 Task: Log work in the project AgileLink for the issue 'Integrate a new product customization feature into an existing e-commerce website to enhance product personalization and user experience' spent time as '5w 1d 6h 35m' and remaining time as '3w 3d 2h 18m' and add a flag. Now add the issue to the epic 'Artificial intelligence (AI) integration'. Log work in the project AgileLink for the issue 'Develop a new tool for automated testing of web application user interface and user experience' spent time as '6w 2d 3h 4m' and remaining time as '2w 6d 18h 48m' and clone the issue. Now add the issue to the epic 'Machine learning (ML) development'
Action: Mouse moved to (188, 59)
Screenshot: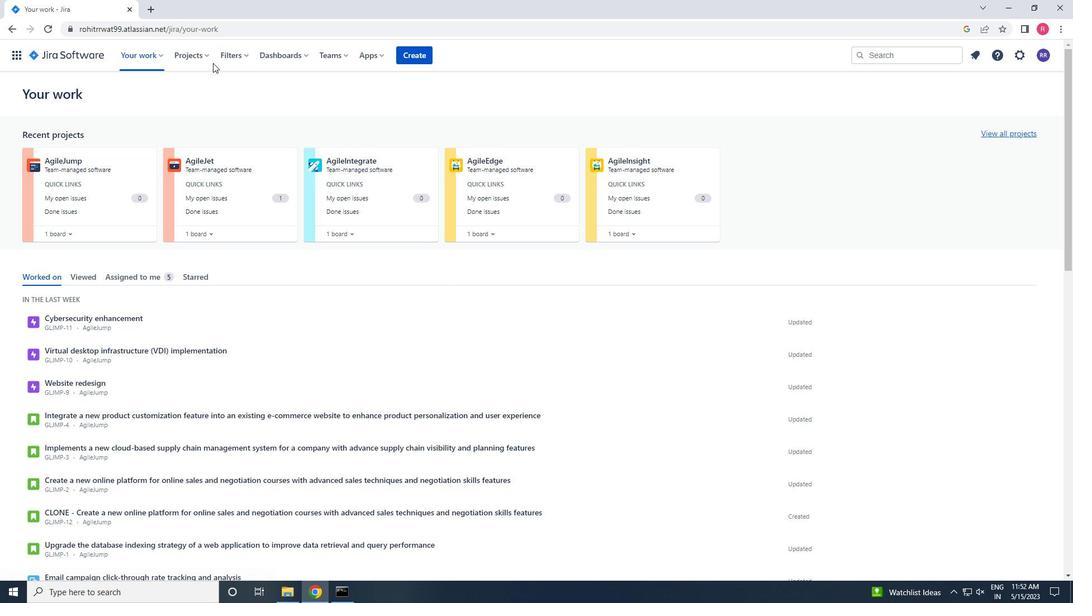 
Action: Mouse pressed left at (188, 59)
Screenshot: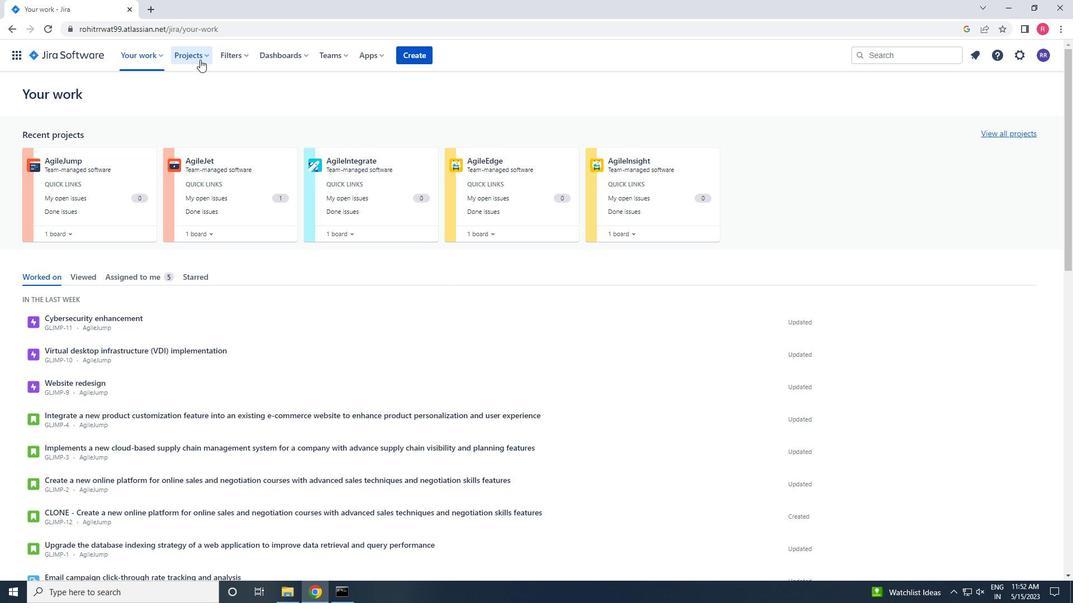 
Action: Mouse moved to (223, 95)
Screenshot: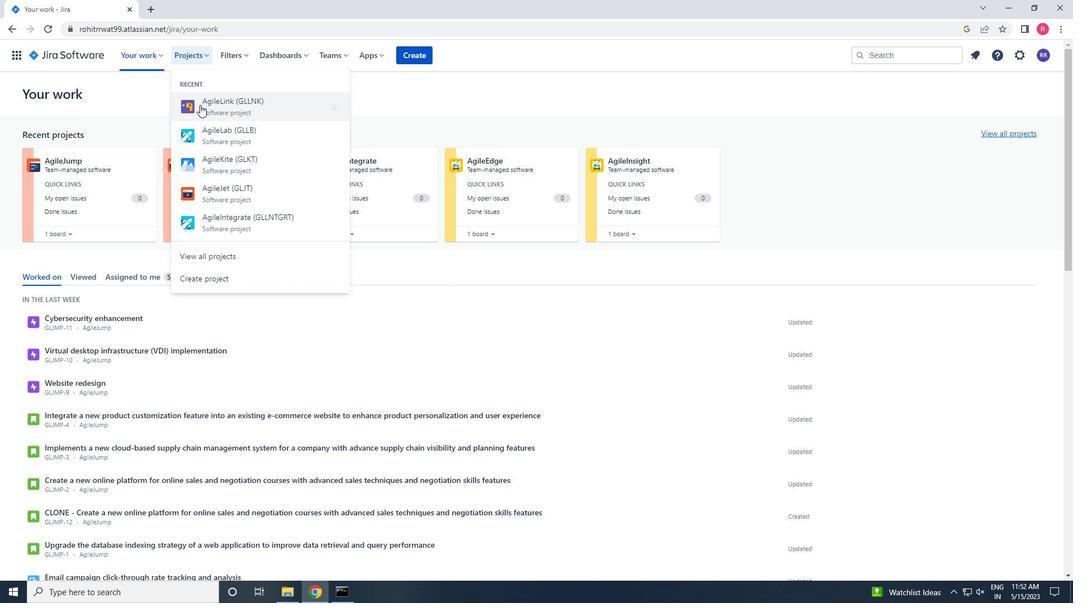 
Action: Mouse pressed left at (223, 95)
Screenshot: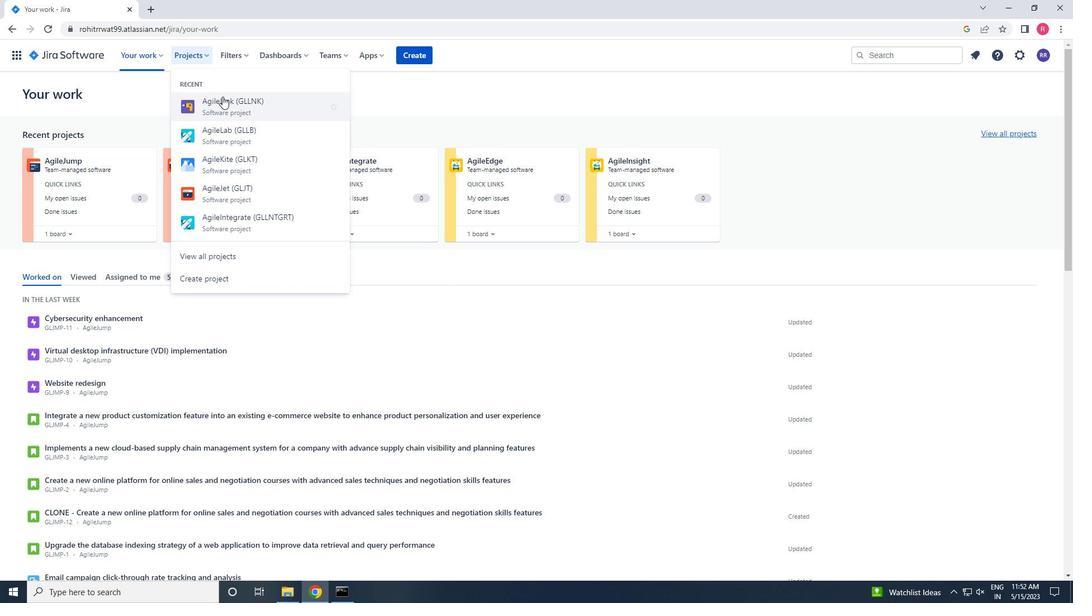 
Action: Mouse moved to (60, 173)
Screenshot: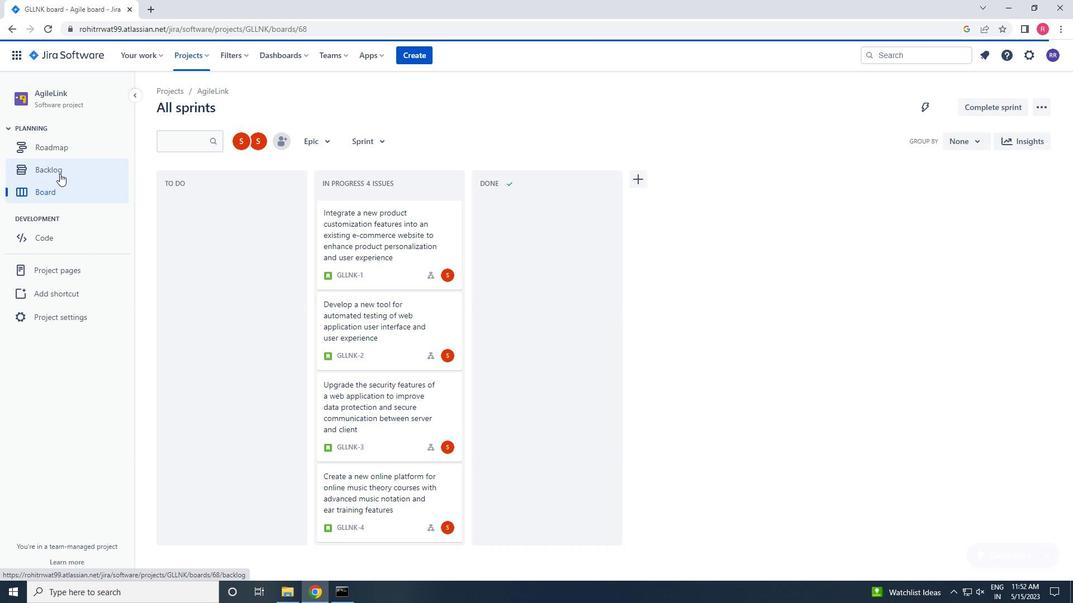
Action: Mouse pressed left at (60, 173)
Screenshot: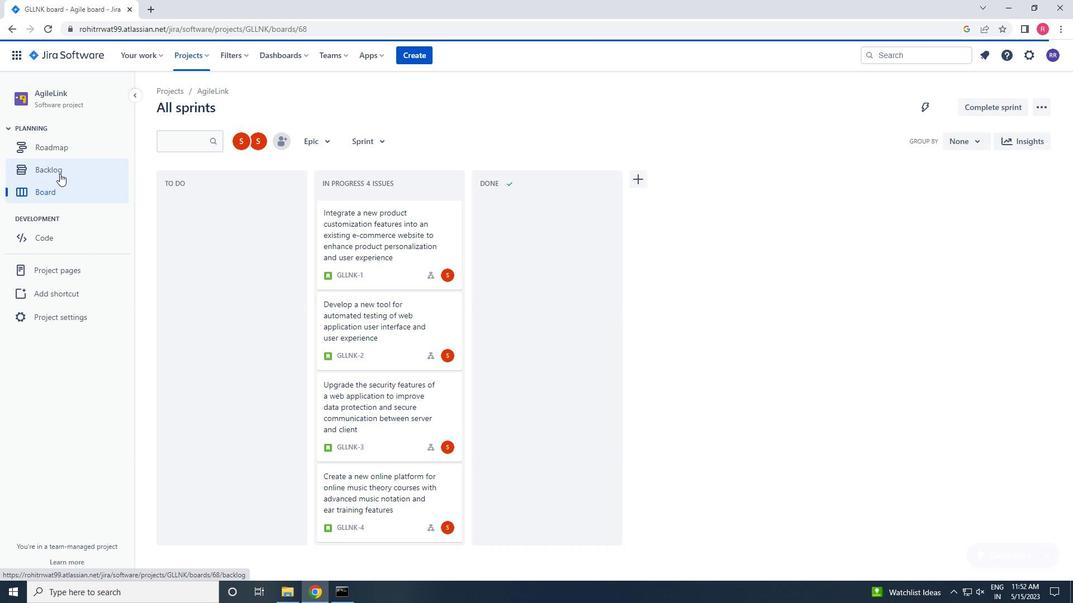 
Action: Mouse moved to (462, 314)
Screenshot: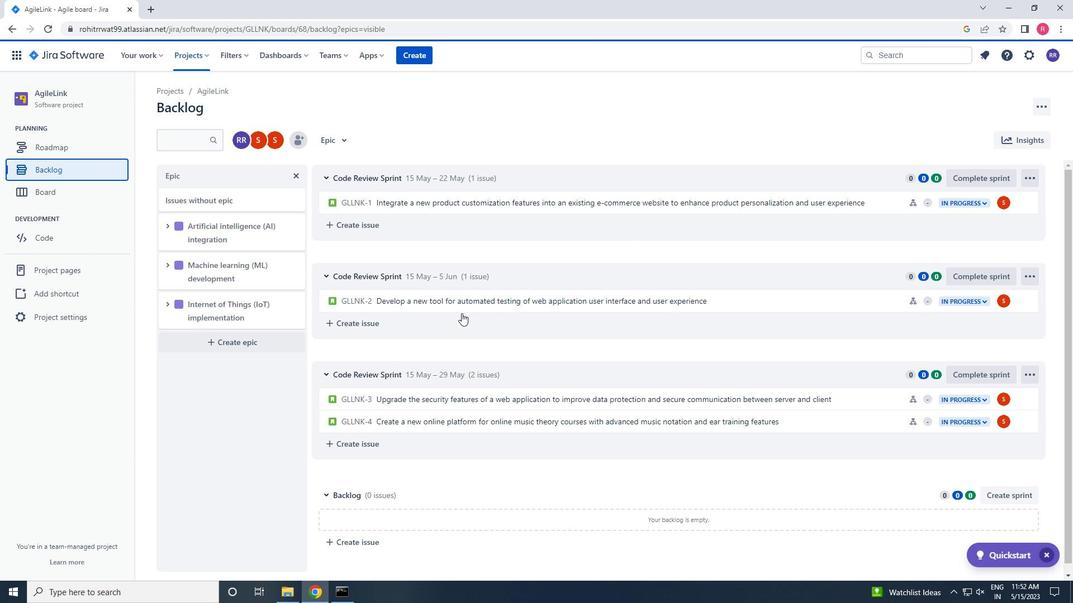 
Action: Mouse scrolled (462, 313) with delta (0, 0)
Screenshot: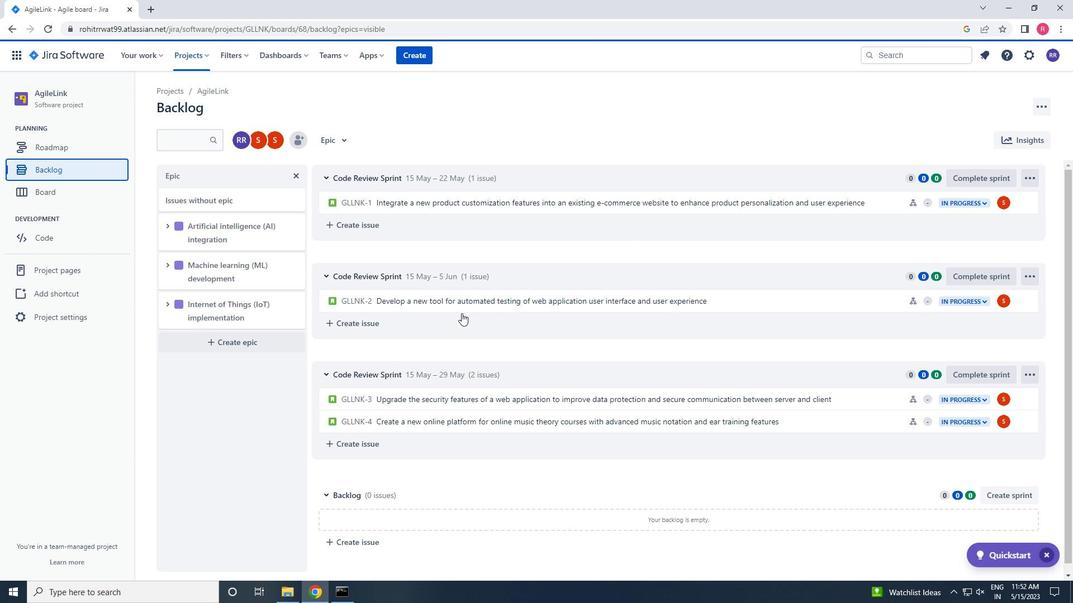 
Action: Mouse moved to (463, 314)
Screenshot: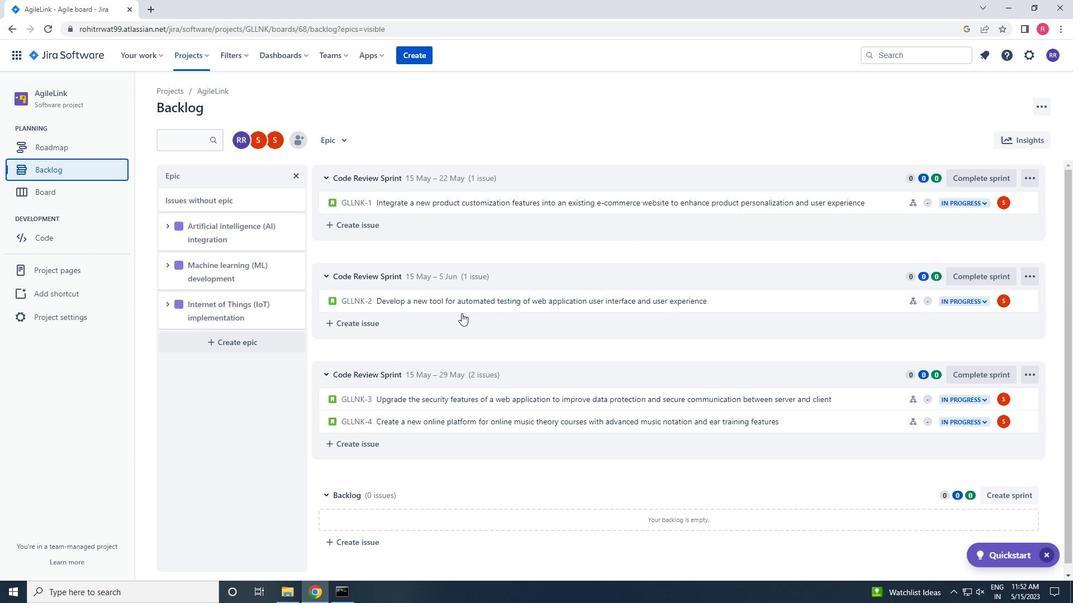 
Action: Mouse scrolled (463, 313) with delta (0, 0)
Screenshot: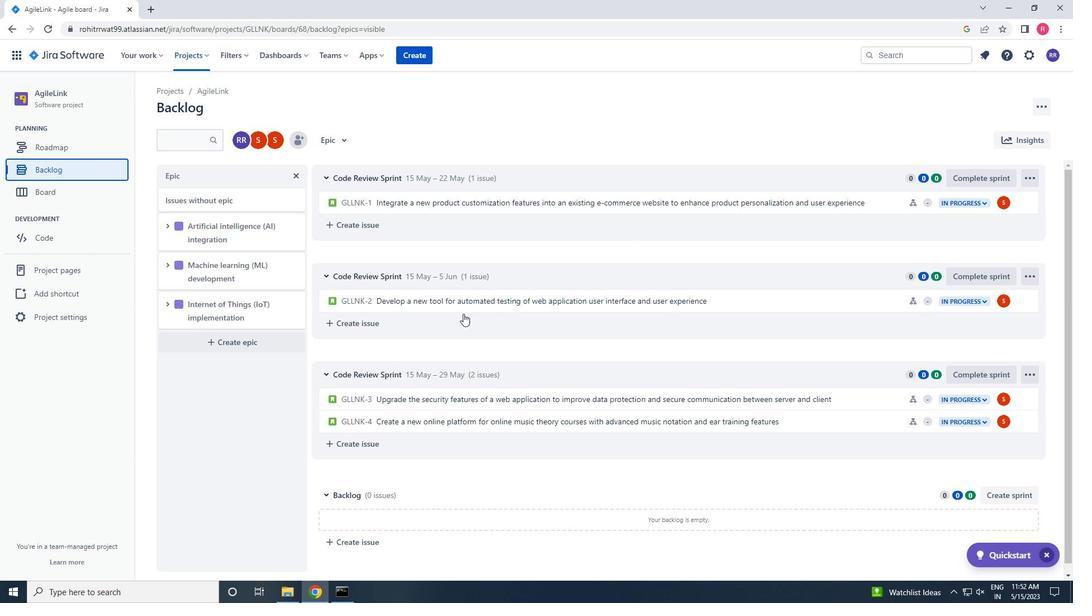
Action: Mouse moved to (898, 204)
Screenshot: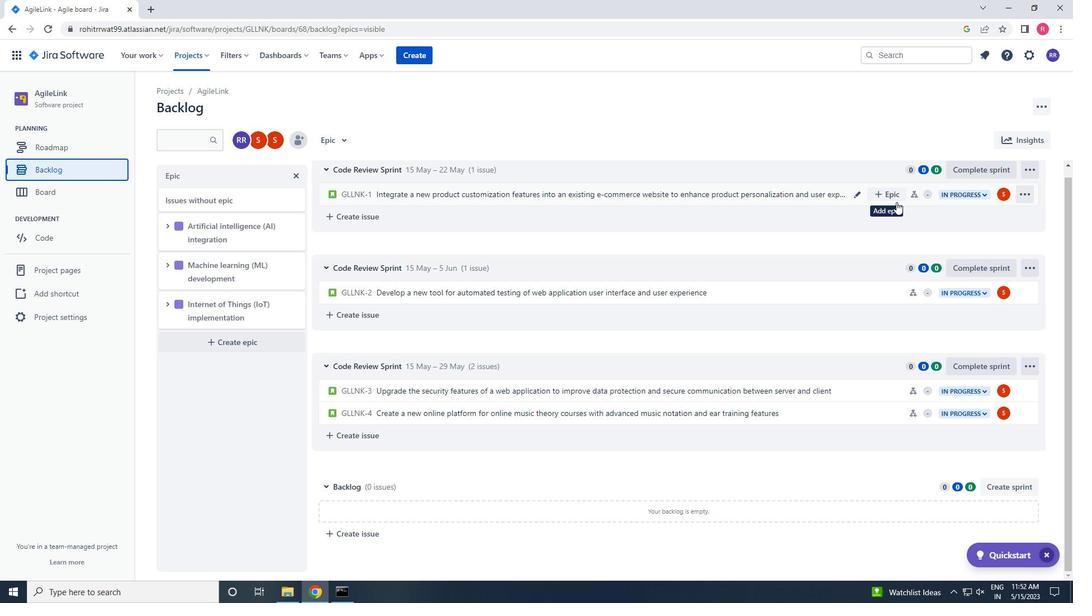 
Action: Mouse pressed left at (898, 204)
Screenshot: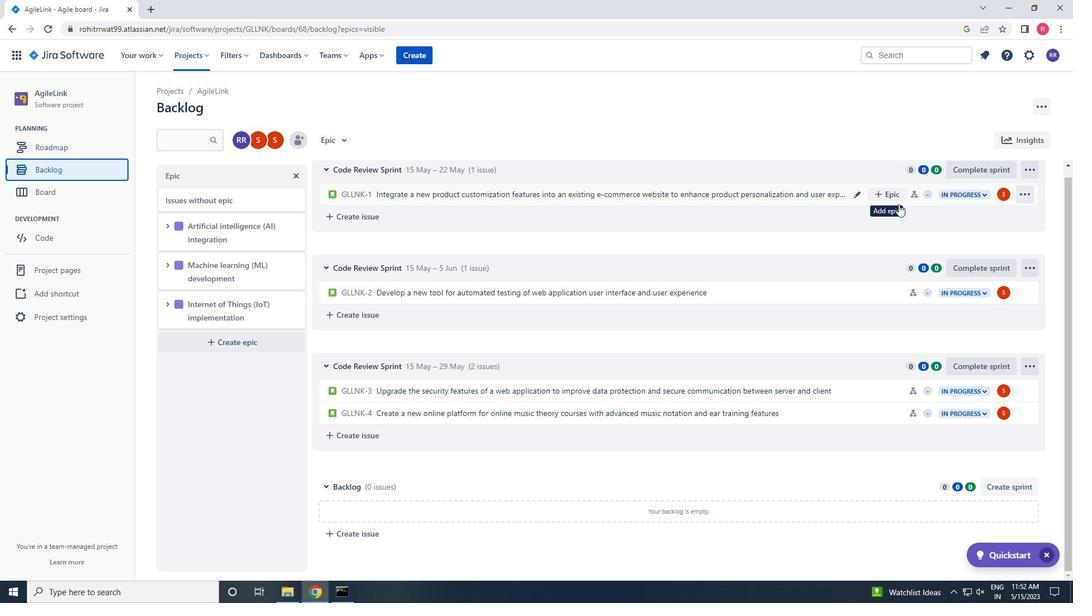 
Action: Mouse moved to (916, 201)
Screenshot: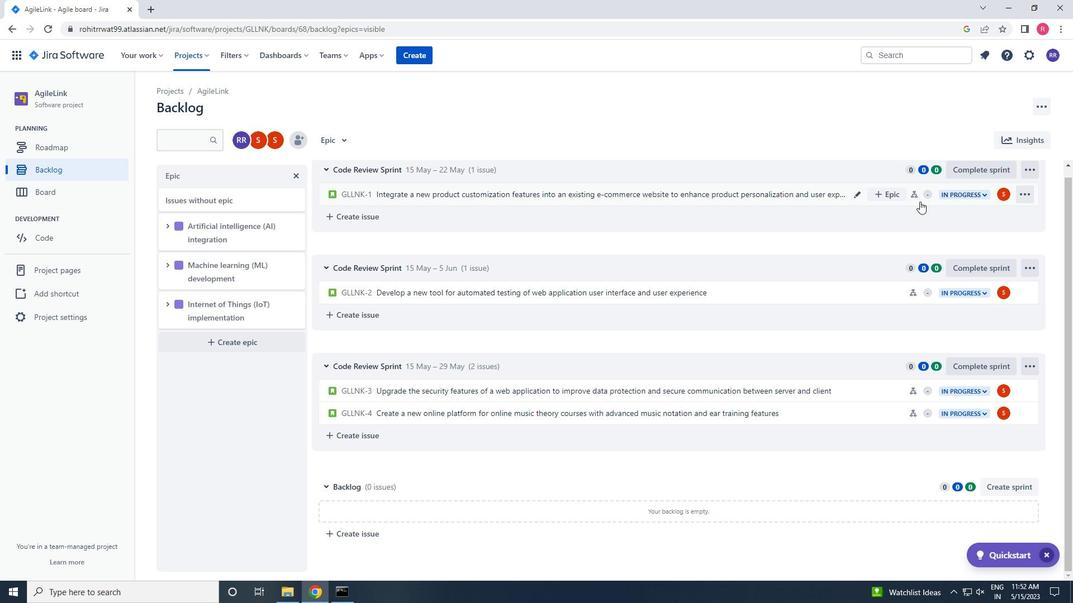
Action: Mouse pressed left at (916, 201)
Screenshot: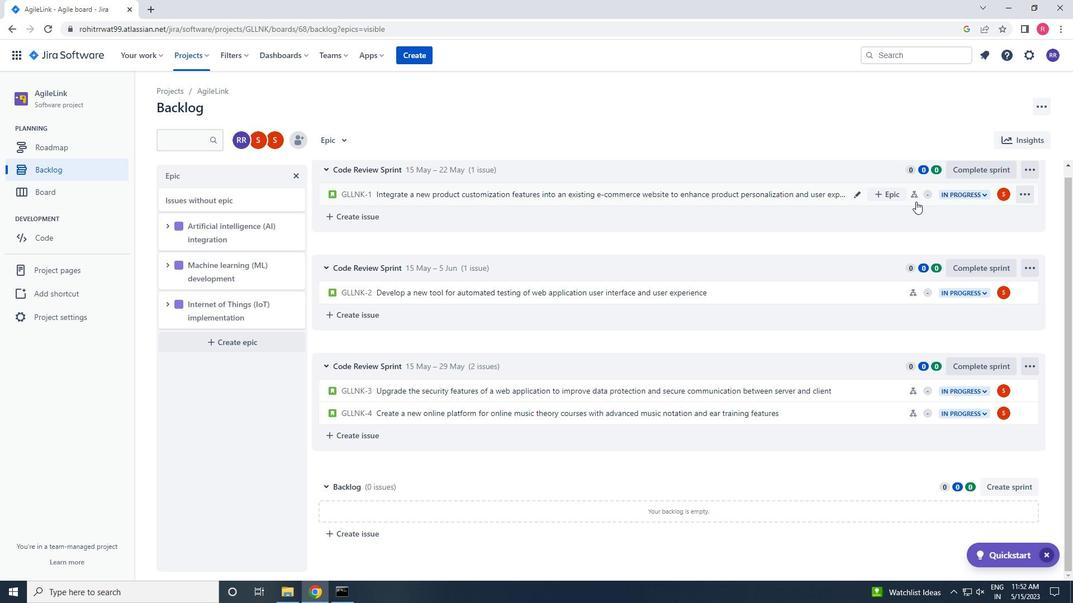 
Action: Mouse moved to (1024, 174)
Screenshot: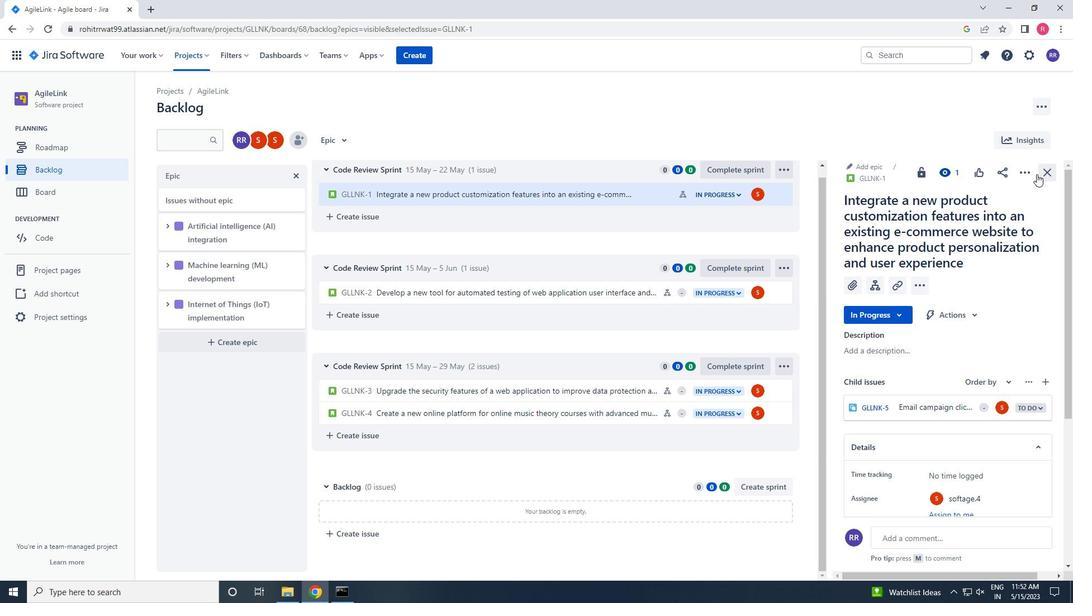 
Action: Mouse pressed left at (1024, 174)
Screenshot: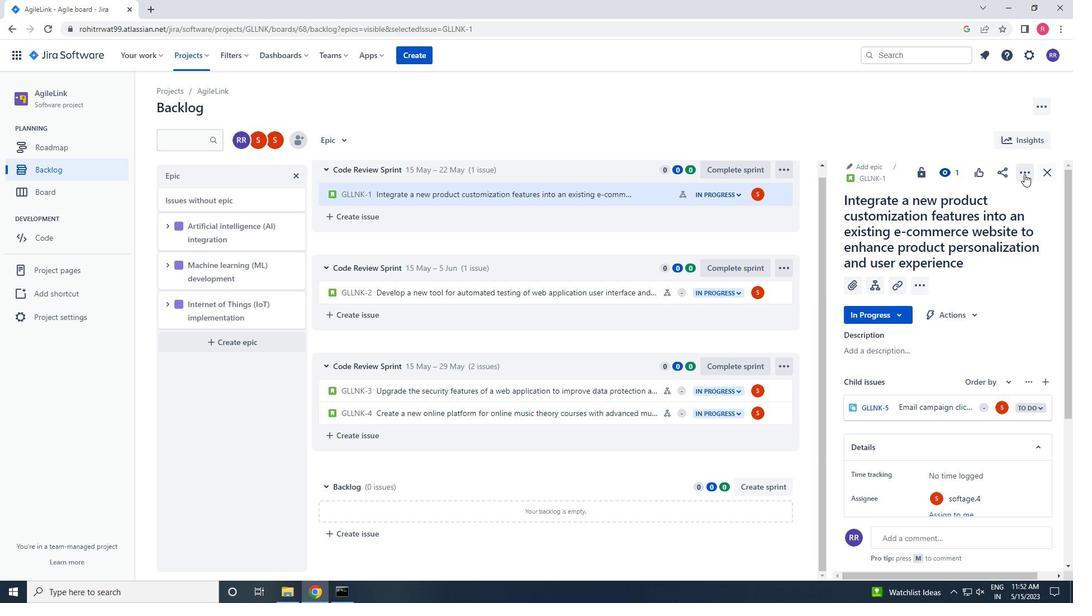 
Action: Mouse moved to (960, 204)
Screenshot: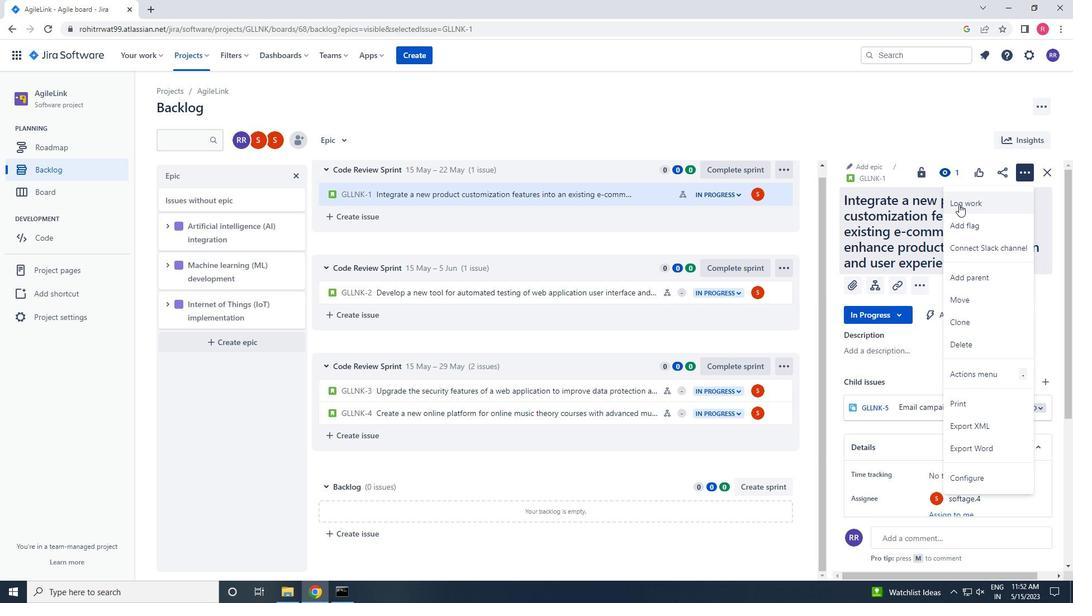
Action: Mouse pressed left at (960, 204)
Screenshot: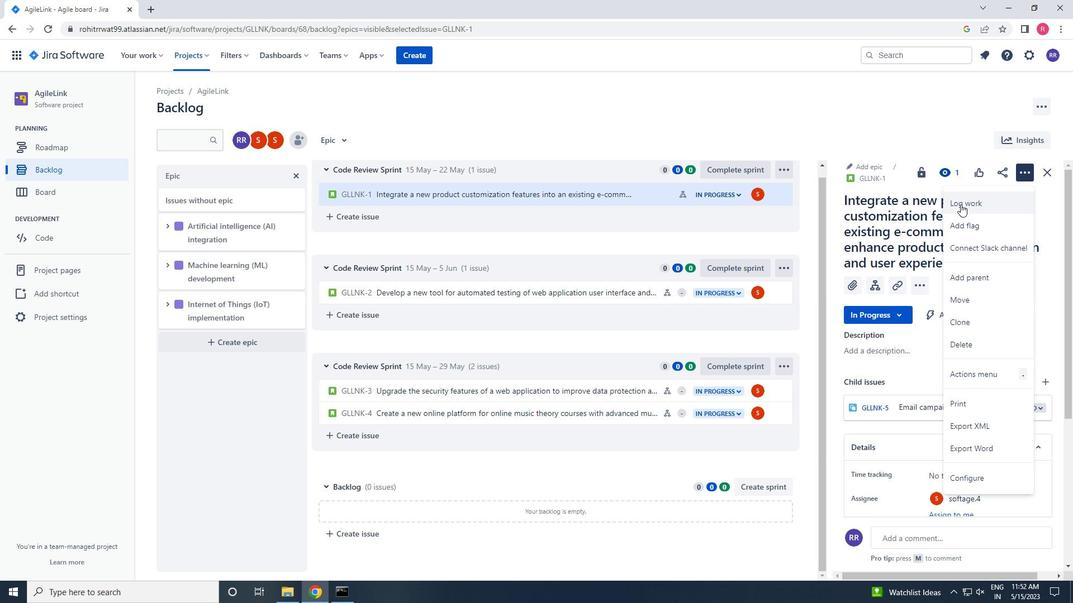 
Action: Mouse moved to (961, 204)
Screenshot: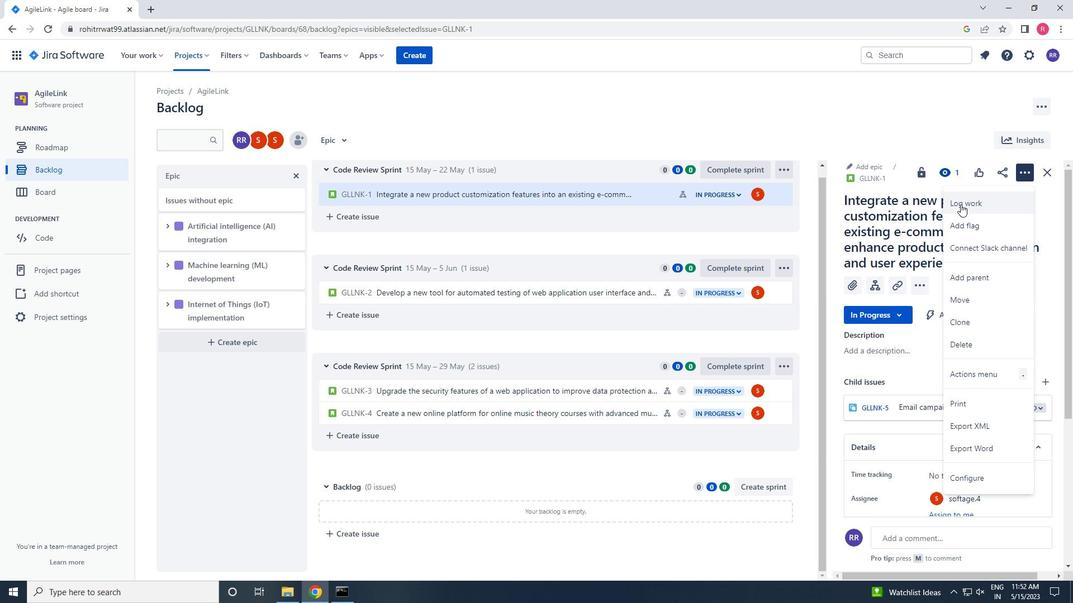 
Action: Key pressed 5w<Key.space>1d<Key.space>6h<Key.space>35m<Key.tab>3w<Key.space>3d<Key.space>2h<Key.space>18m
Screenshot: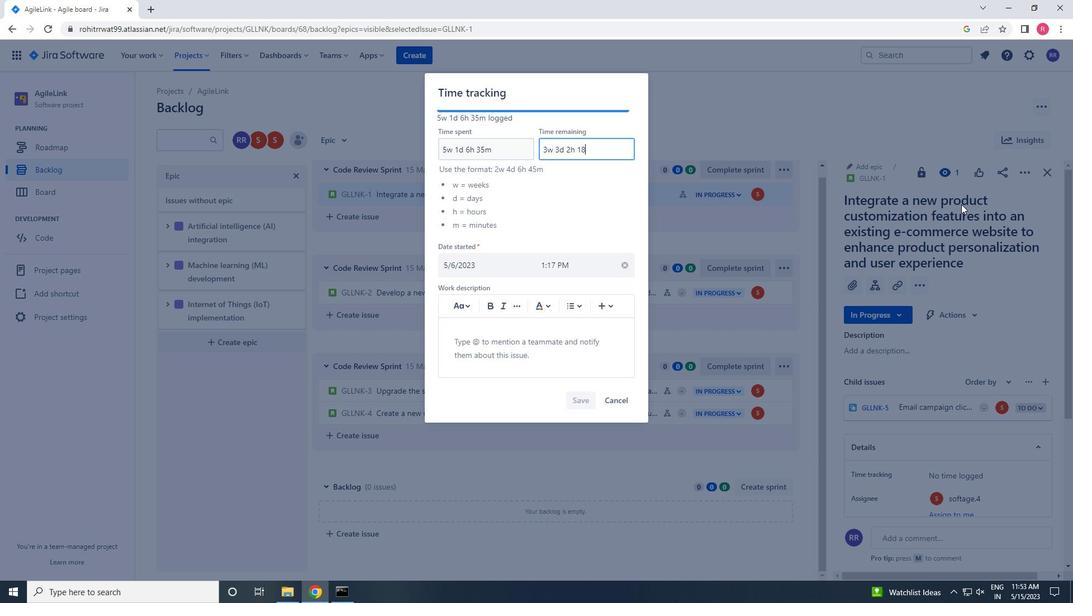 
Action: Mouse moved to (583, 405)
Screenshot: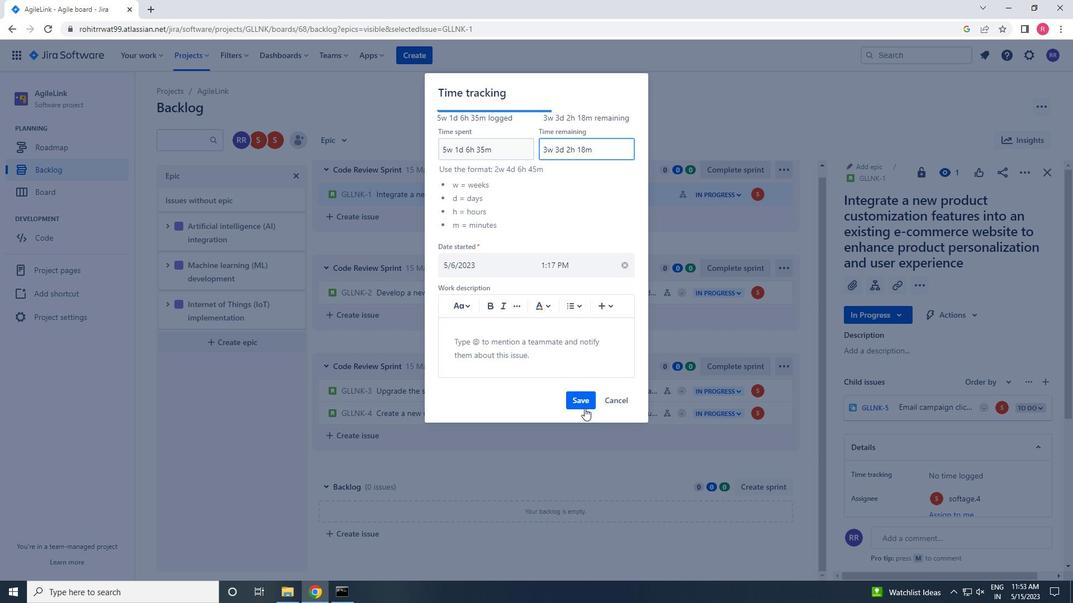 
Action: Mouse pressed left at (583, 405)
Screenshot: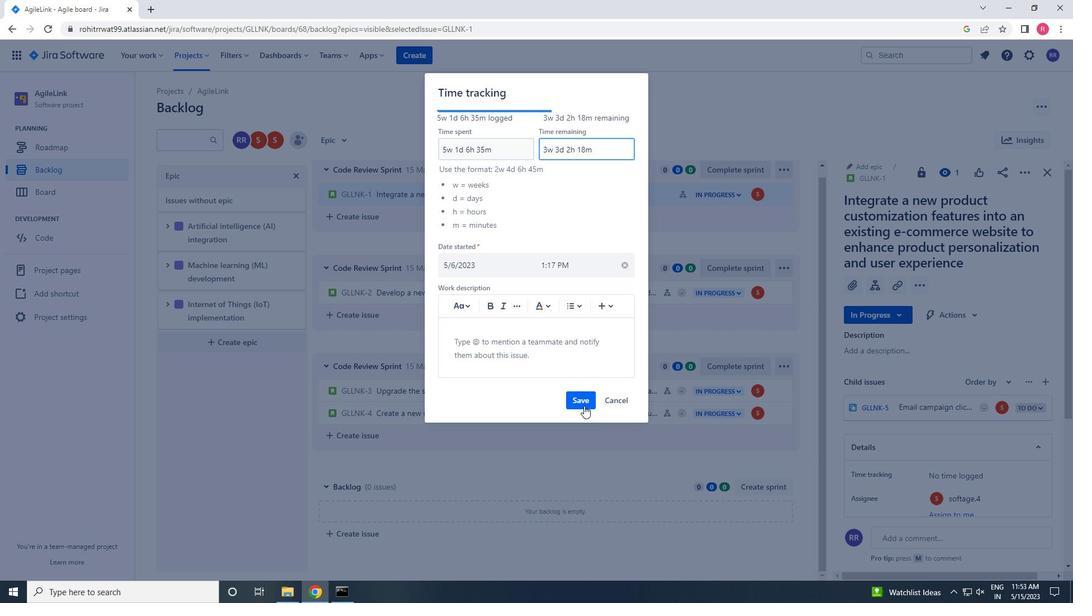
Action: Mouse moved to (1019, 174)
Screenshot: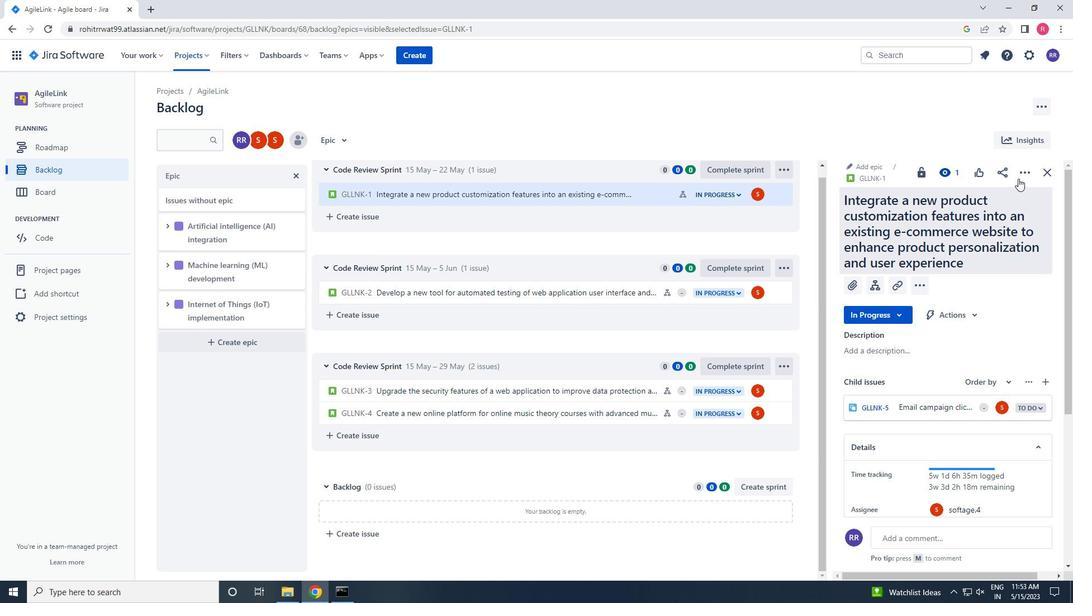 
Action: Mouse pressed left at (1019, 174)
Screenshot: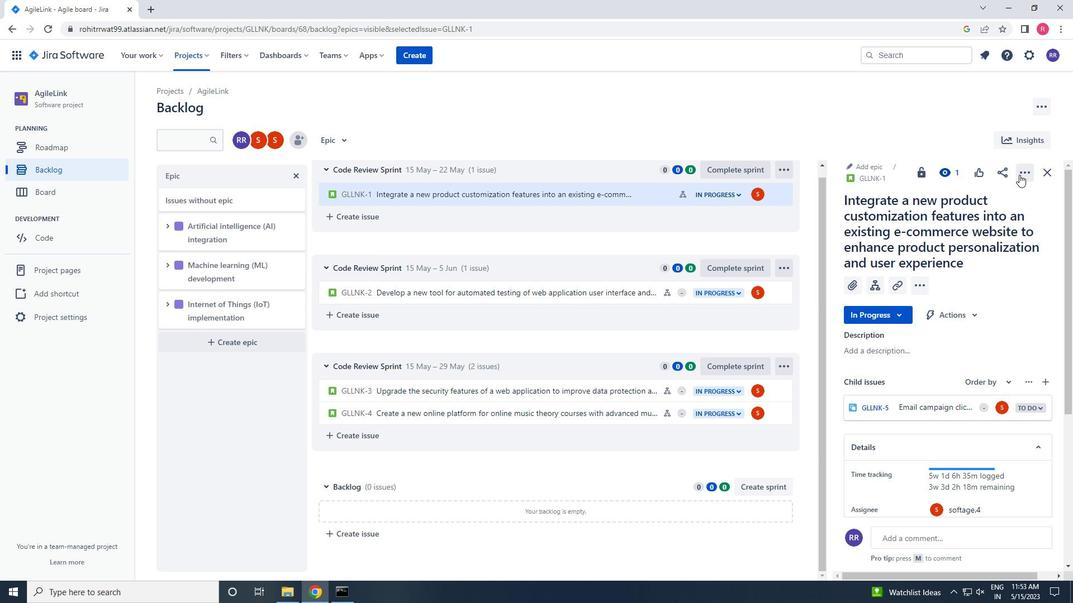 
Action: Mouse moved to (984, 220)
Screenshot: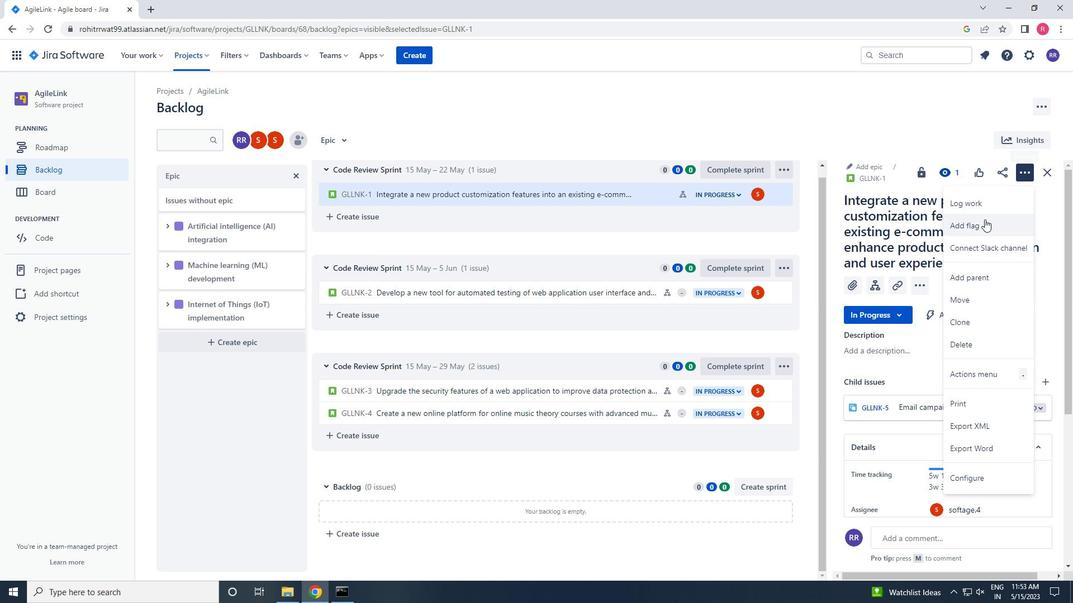 
Action: Mouse pressed left at (984, 220)
Screenshot: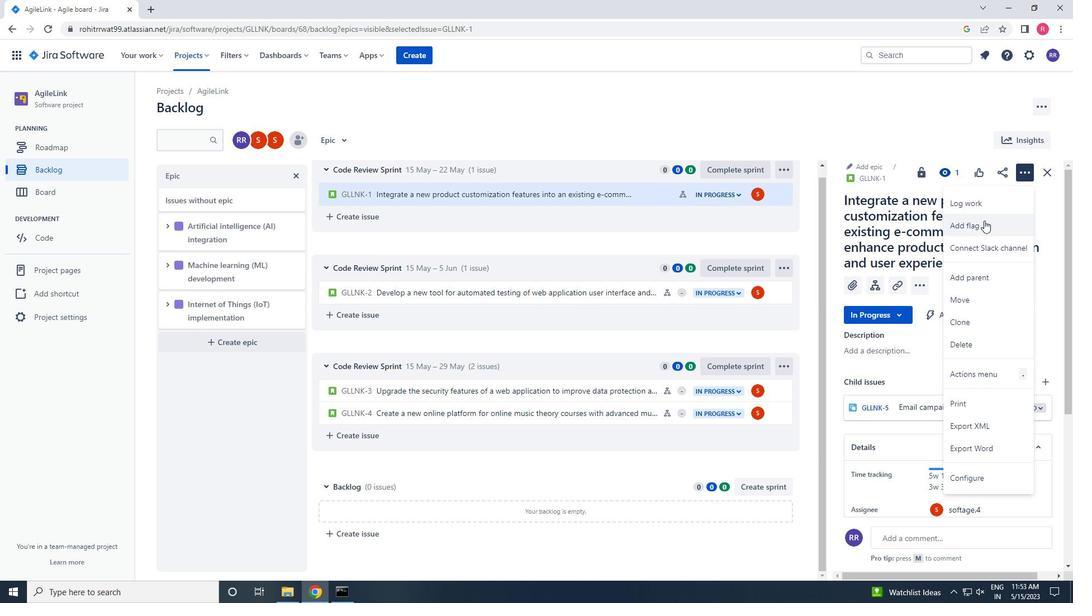 
Action: Mouse moved to (640, 197)
Screenshot: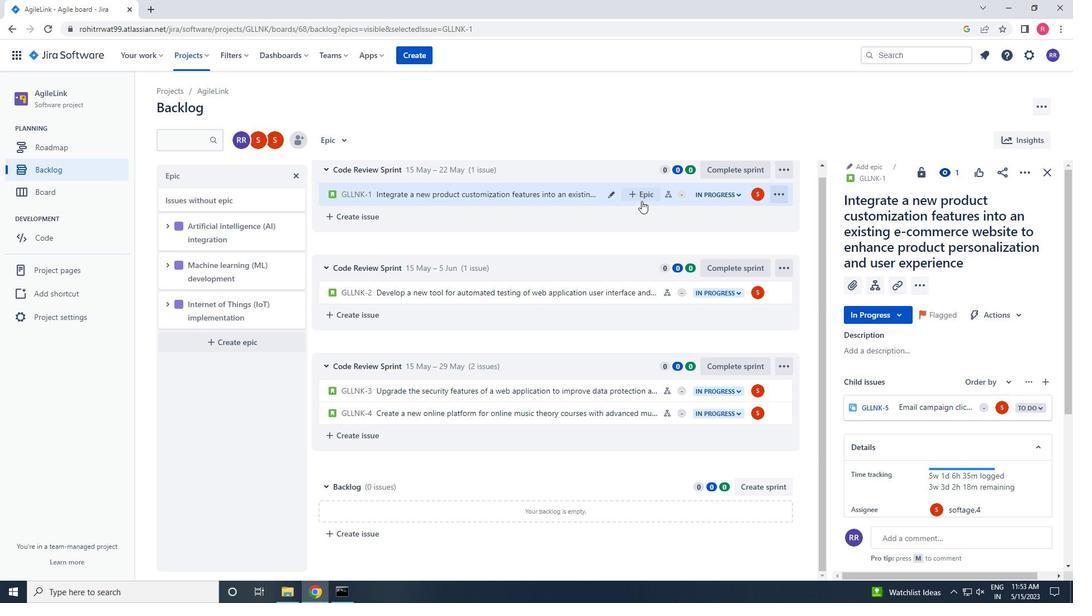 
Action: Mouse pressed left at (640, 197)
Screenshot: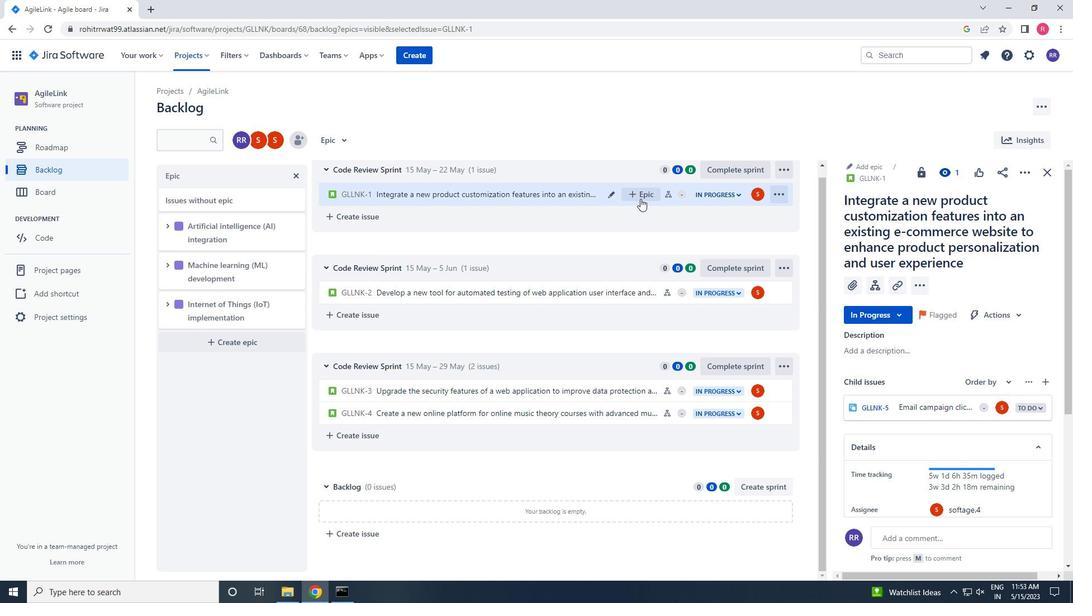 
Action: Mouse moved to (665, 268)
Screenshot: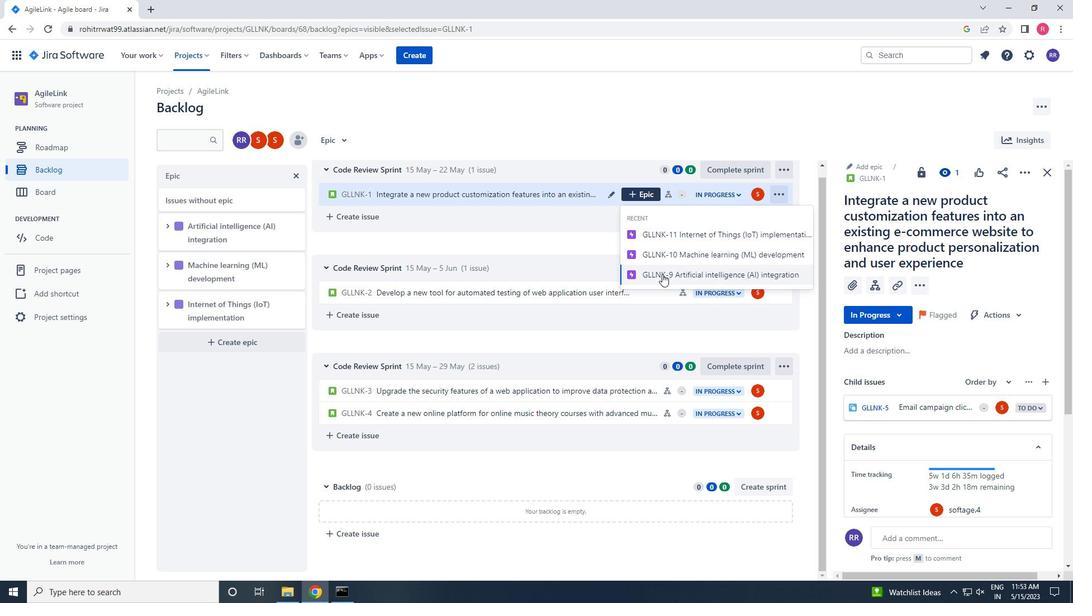 
Action: Mouse pressed left at (665, 268)
Screenshot: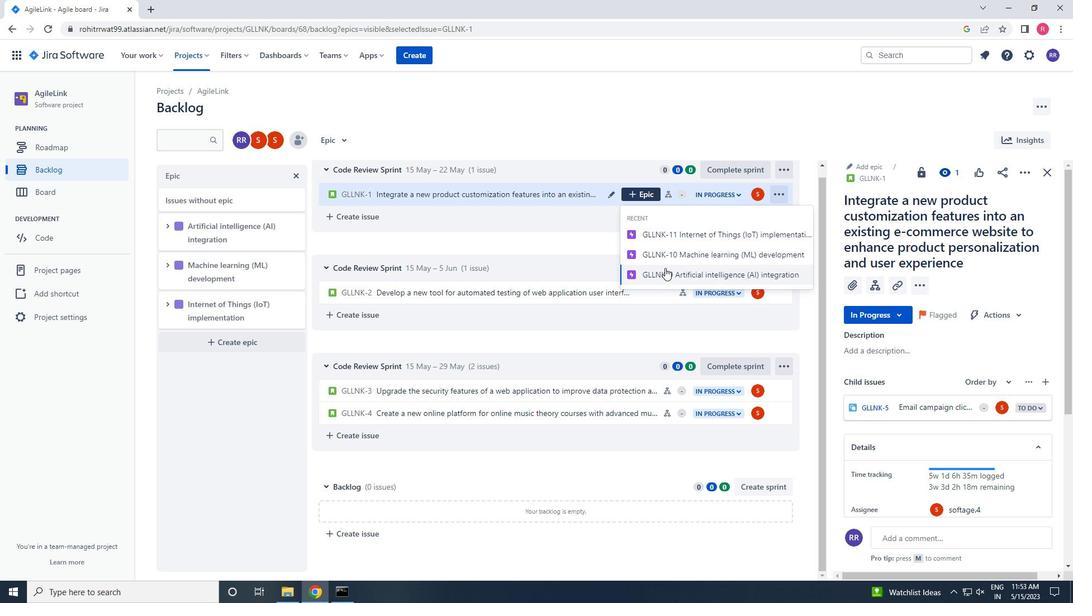 
Action: Mouse moved to (662, 300)
Screenshot: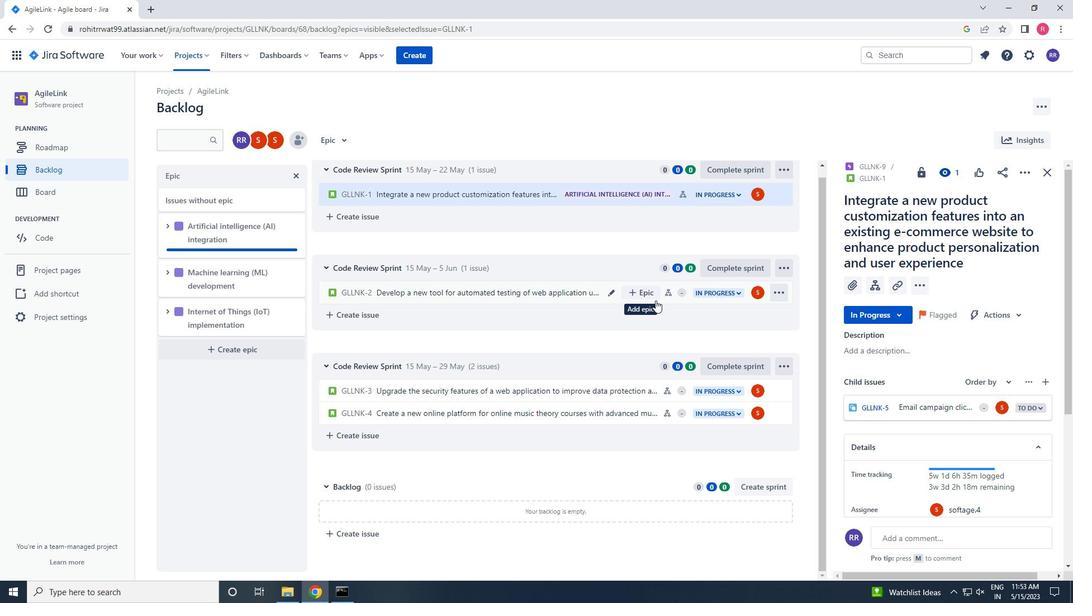 
Action: Mouse pressed left at (662, 300)
Screenshot: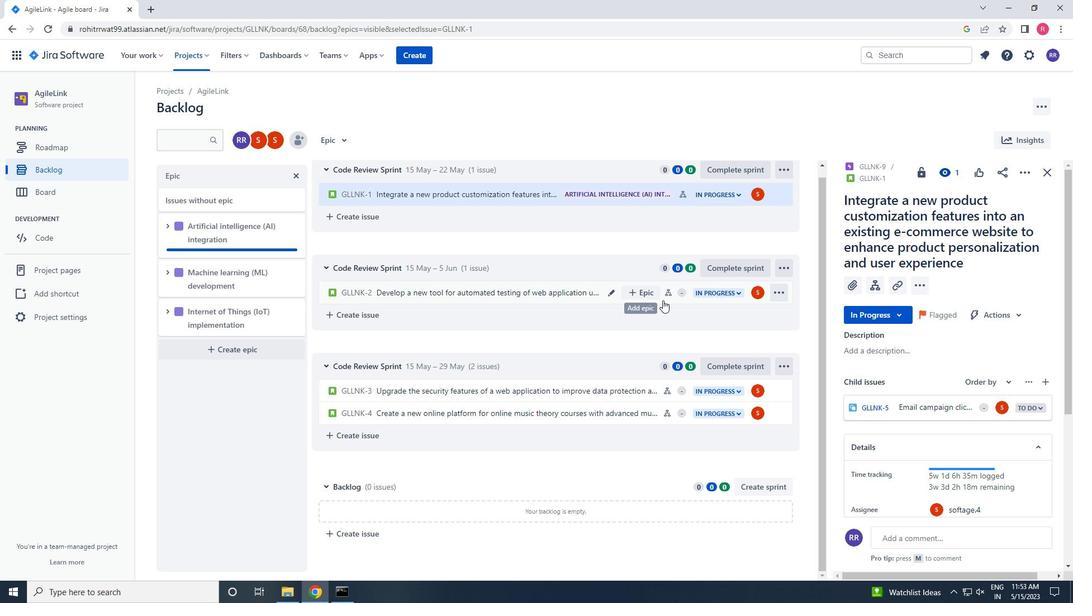 
Action: Mouse moved to (1021, 173)
Screenshot: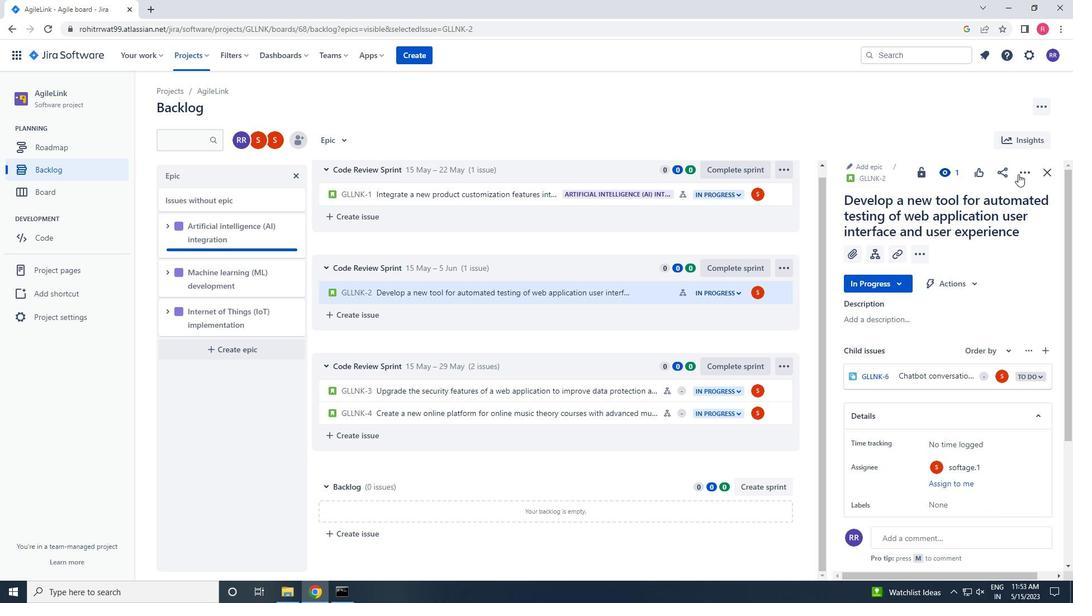 
Action: Mouse pressed left at (1021, 173)
Screenshot: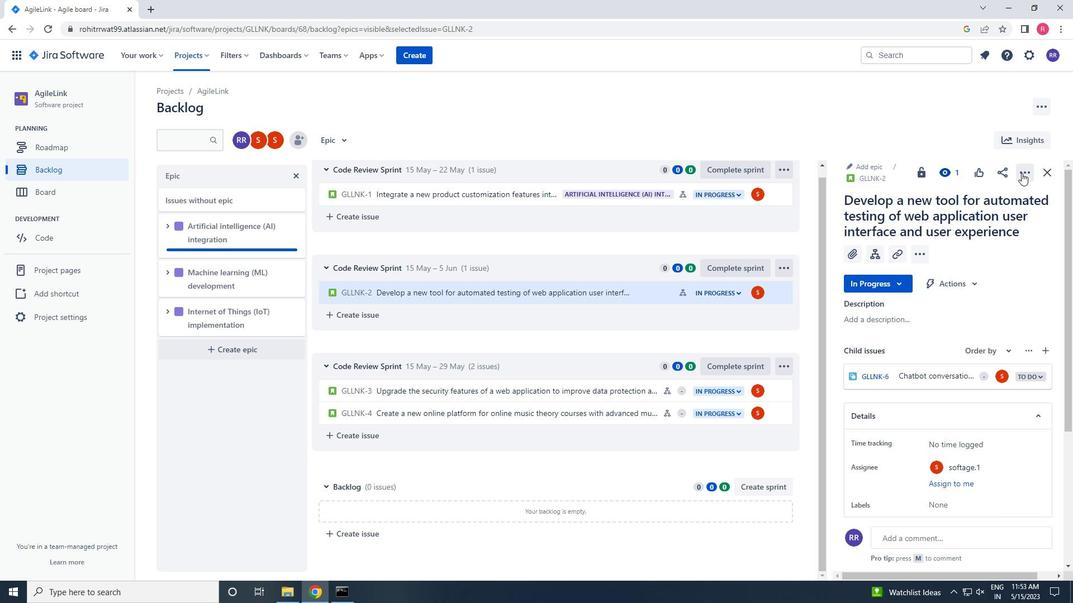 
Action: Mouse moved to (956, 209)
Screenshot: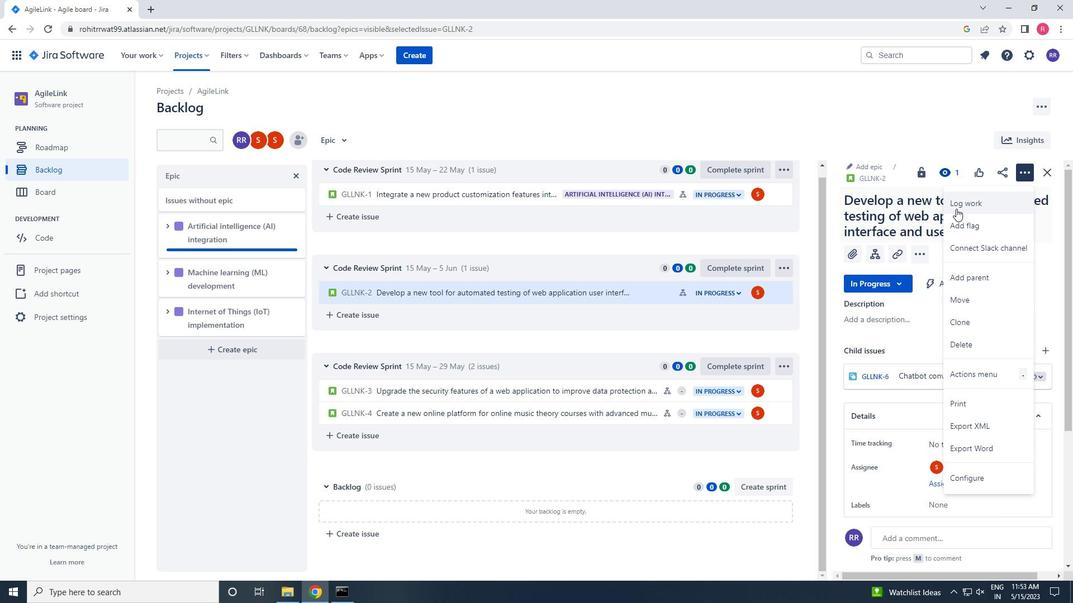 
Action: Mouse pressed left at (956, 209)
Screenshot: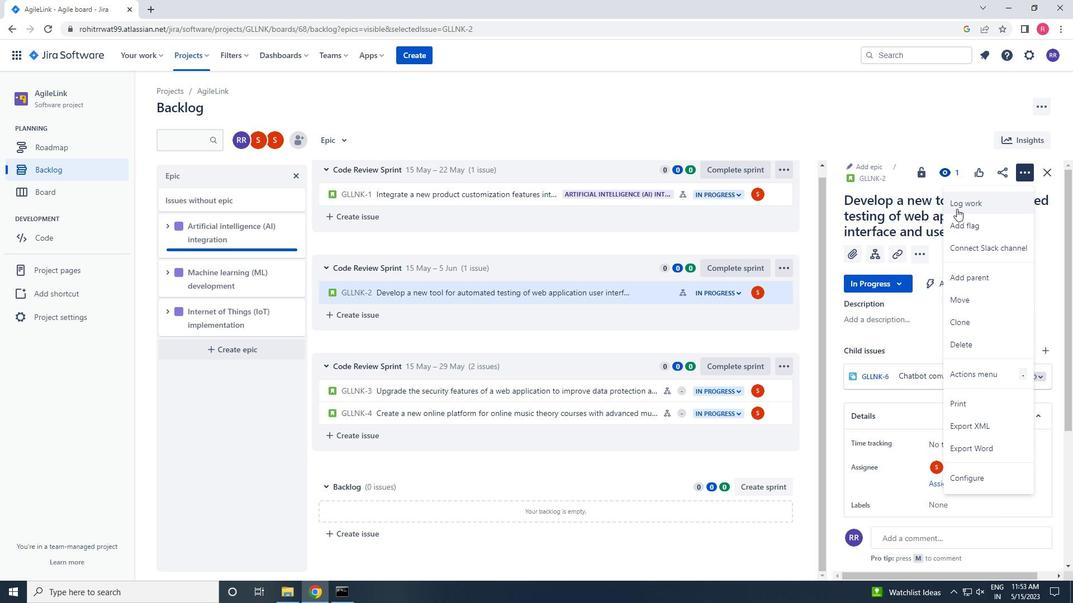 
Action: Key pressed 6w<Key.space>2d<Key.space>3h<Key.space>4m<Key.tab>2w<Key.space>6d<Key.space>18h<Key.space>48m
Screenshot: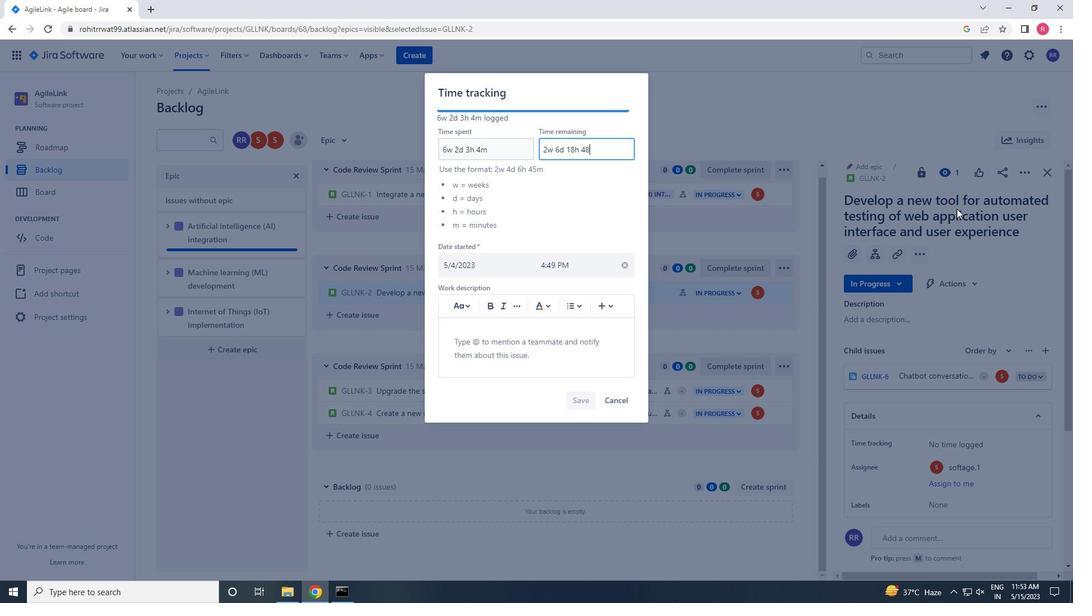 
Action: Mouse moved to (581, 402)
Screenshot: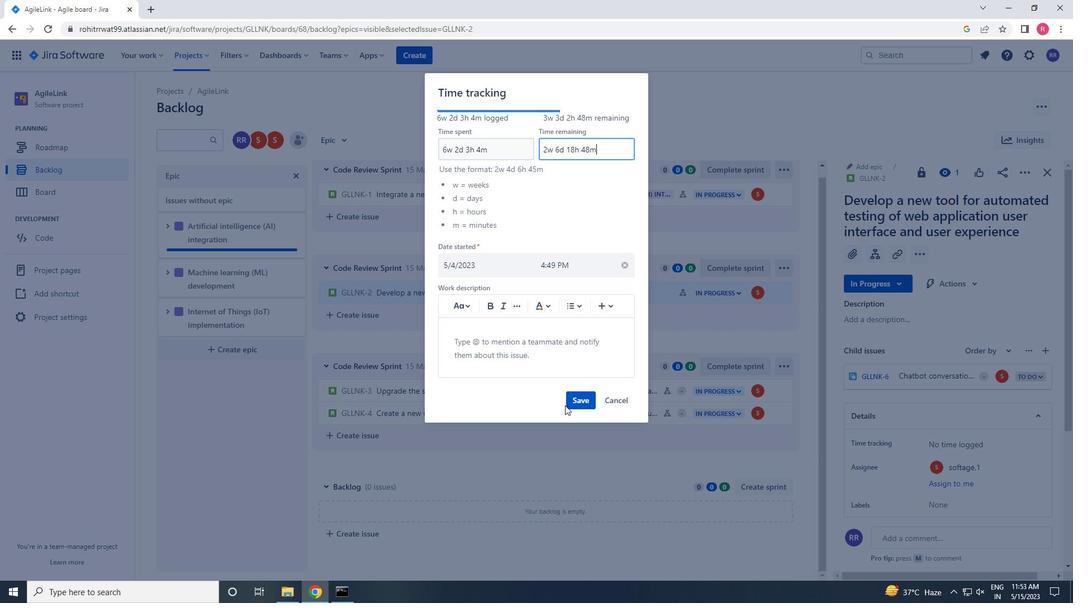 
Action: Mouse pressed left at (581, 402)
Screenshot: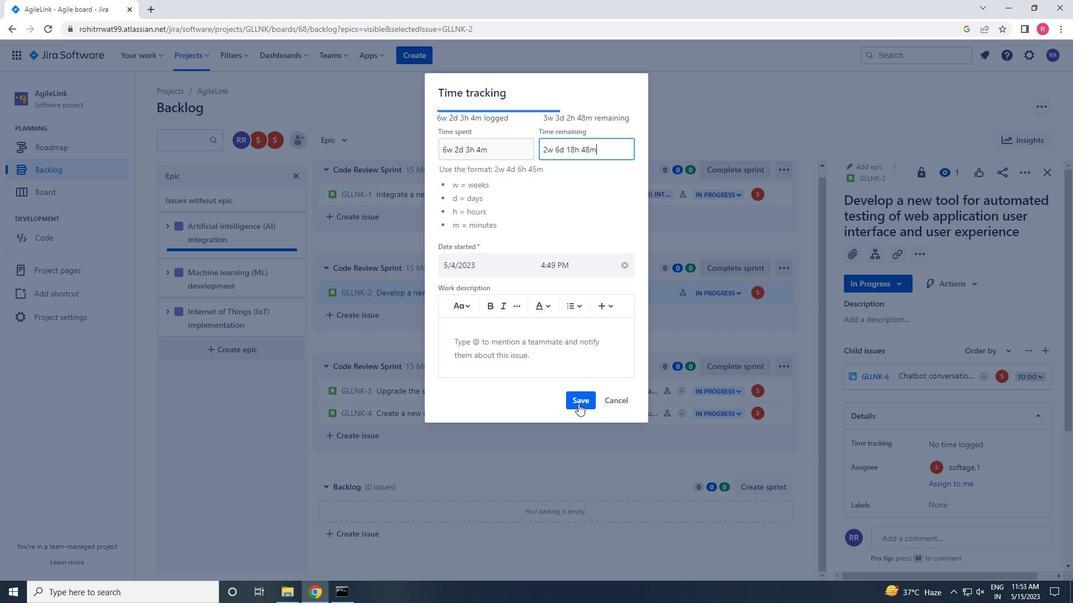 
Action: Mouse moved to (1029, 174)
Screenshot: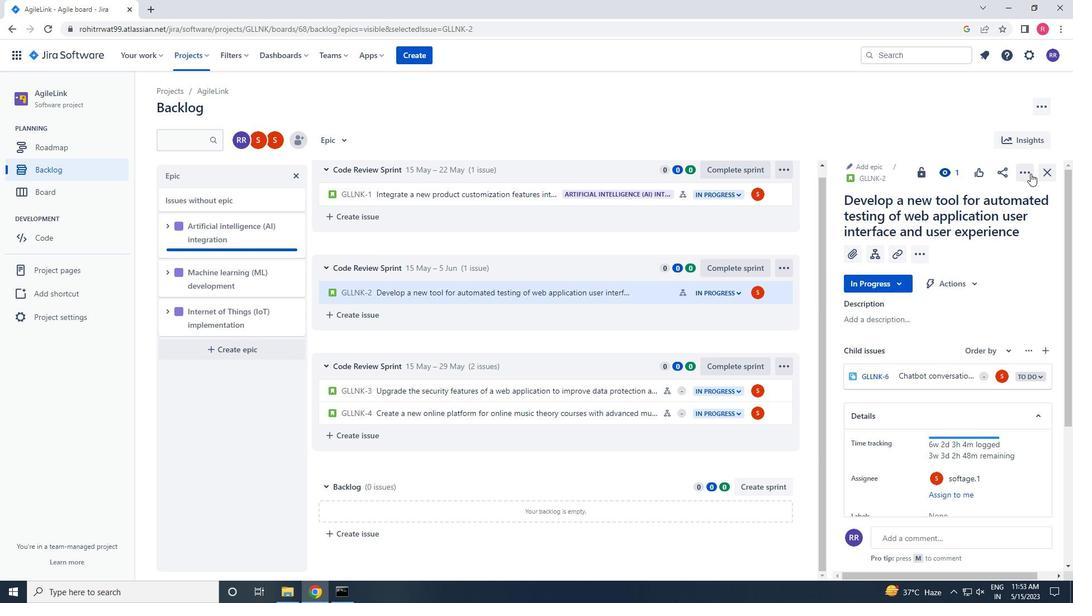
Action: Mouse pressed left at (1029, 174)
Screenshot: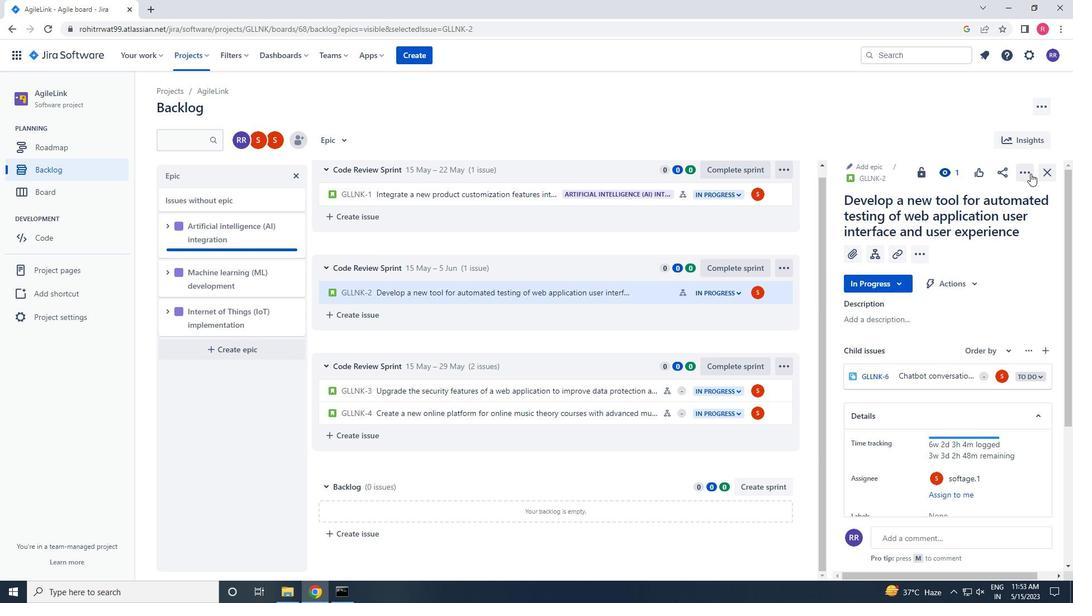 
Action: Mouse moved to (991, 315)
Screenshot: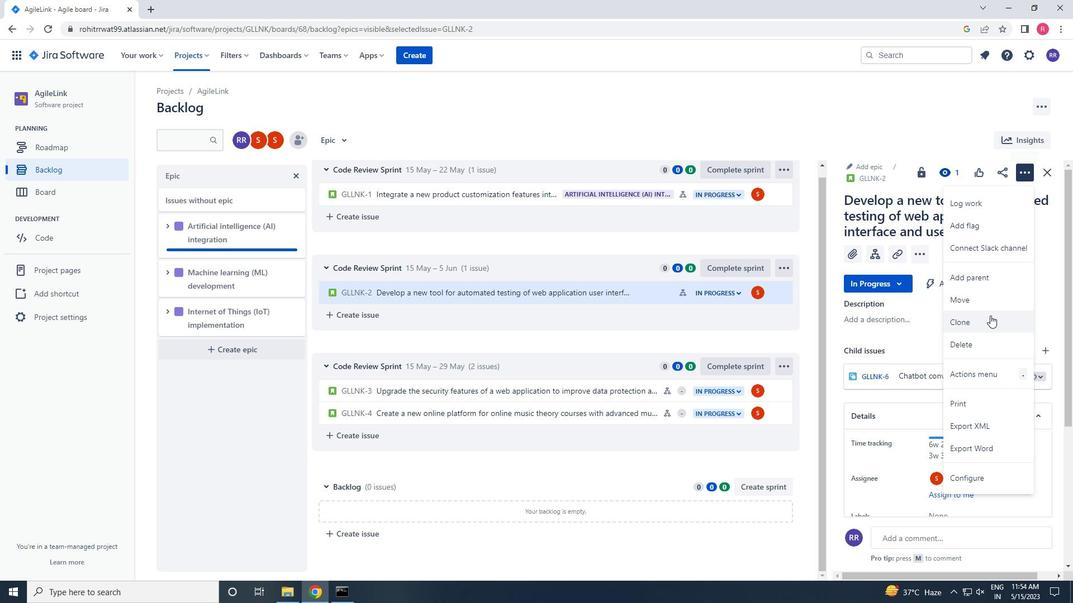 
Action: Mouse pressed left at (991, 315)
Screenshot: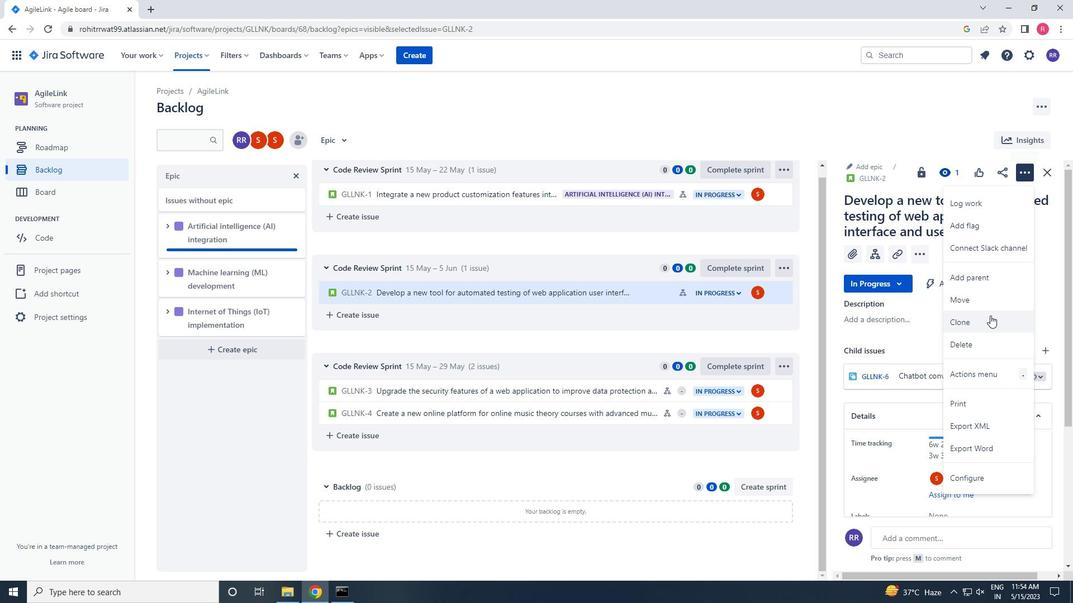 
Action: Mouse moved to (604, 231)
Screenshot: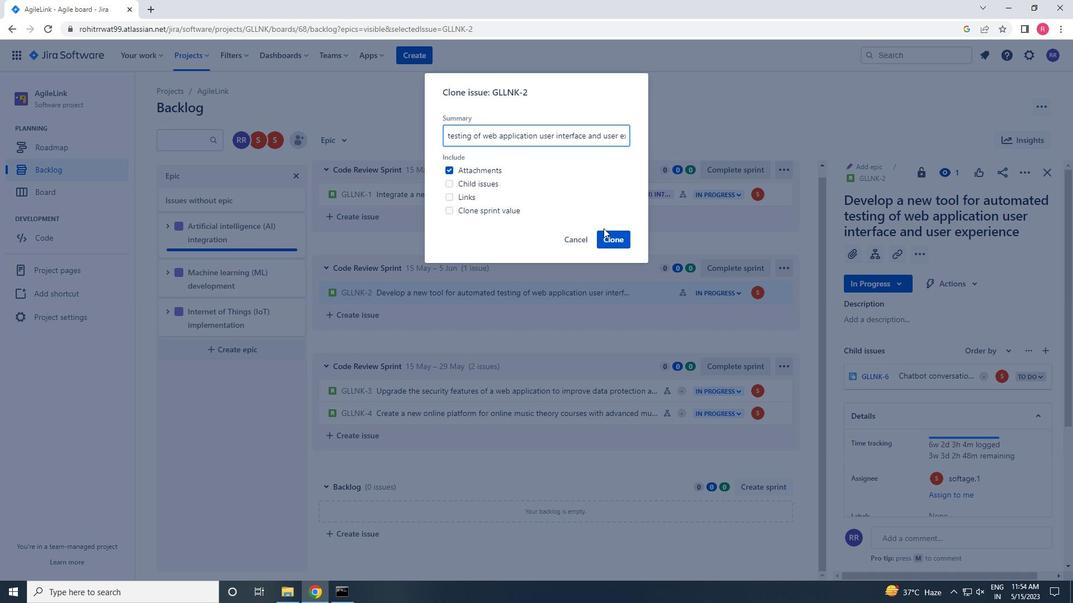 
Action: Mouse pressed left at (604, 231)
Screenshot: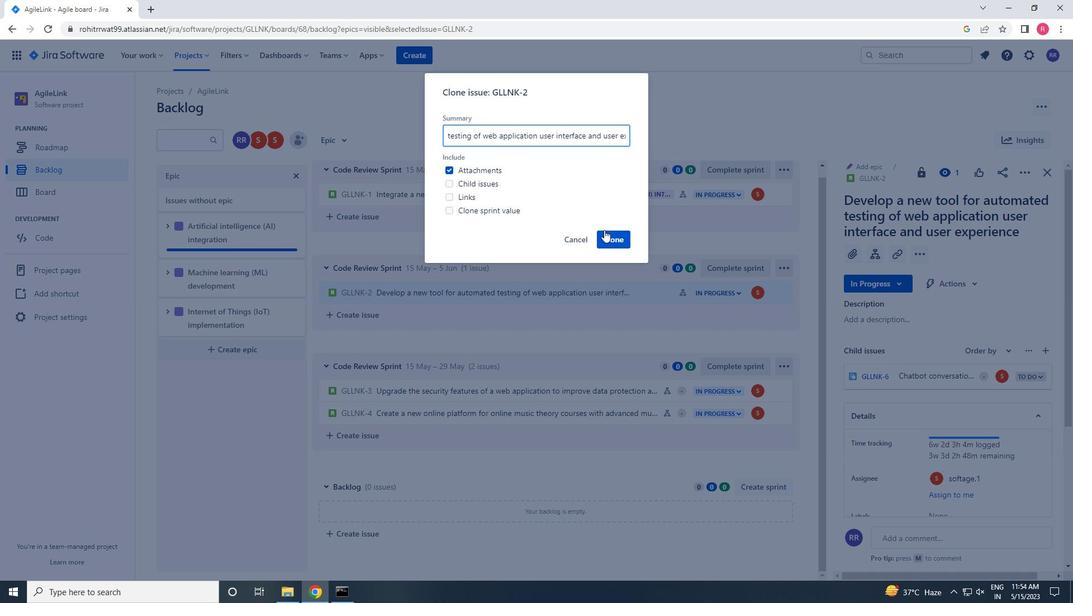 
Action: Mouse moved to (647, 292)
Screenshot: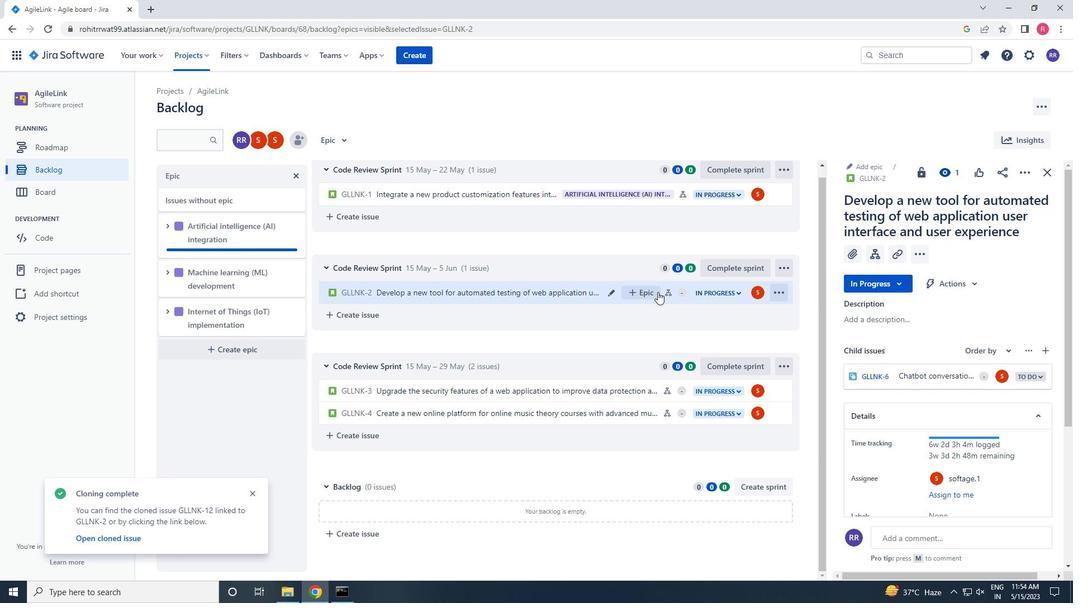 
Action: Mouse pressed left at (647, 292)
Screenshot: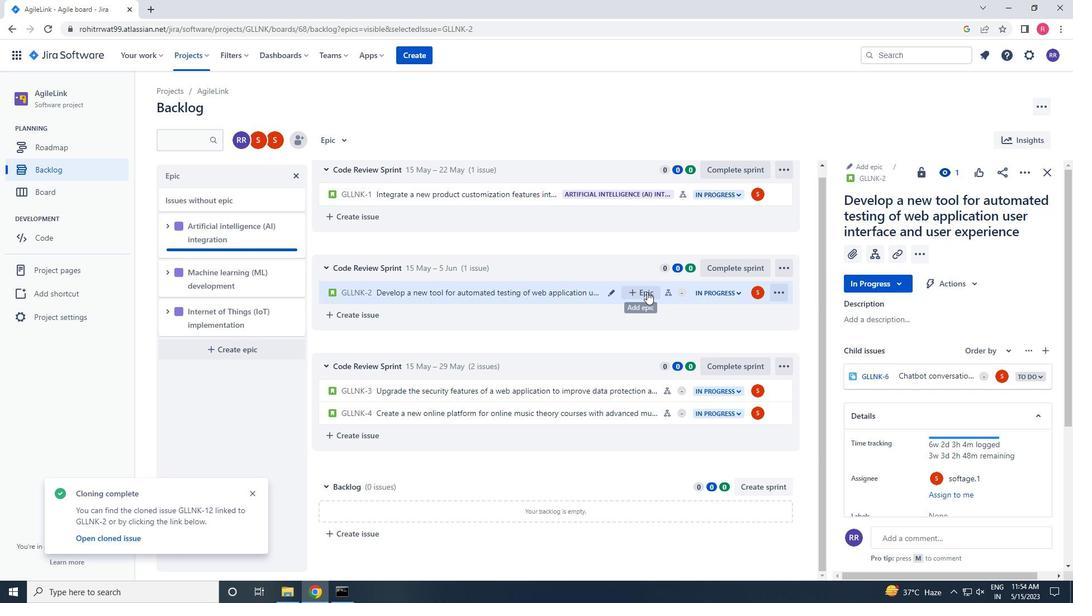 
Action: Mouse moved to (698, 372)
Screenshot: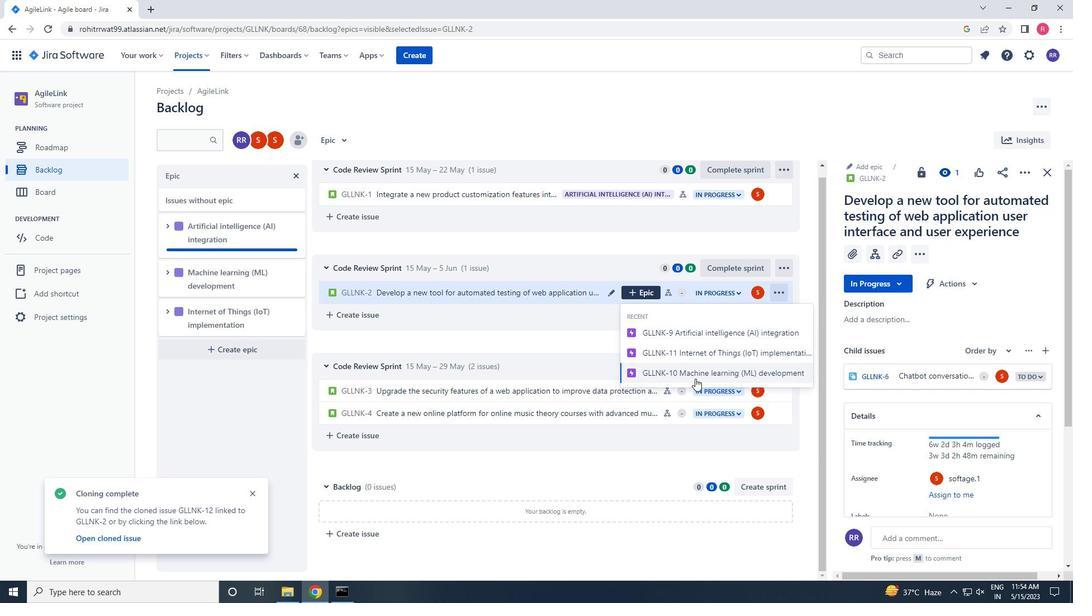 
Action: Mouse pressed left at (698, 372)
Screenshot: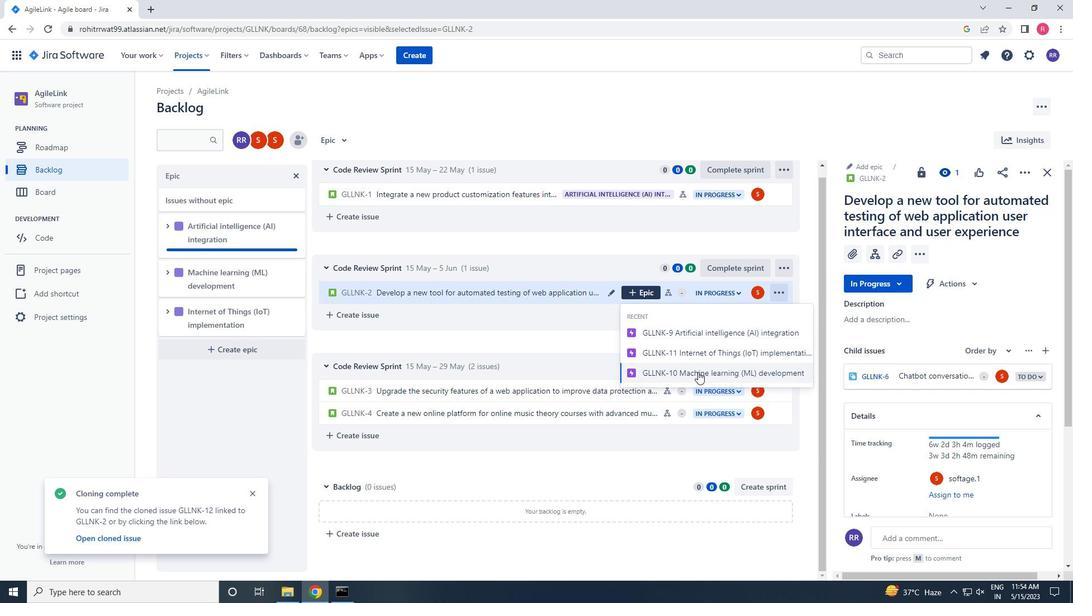 
Action: Mouse moved to (698, 372)
Screenshot: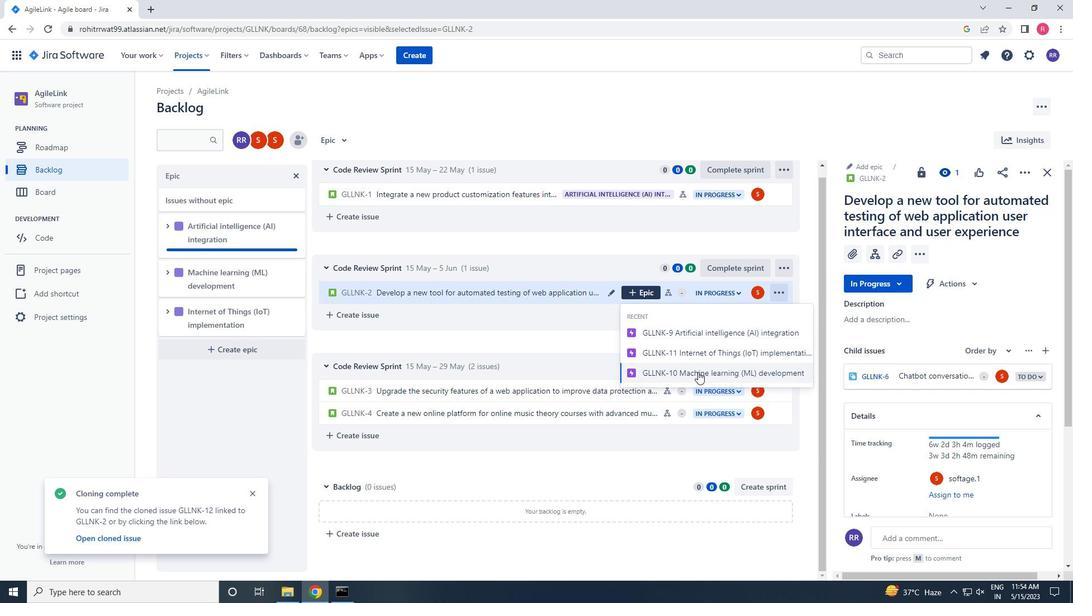 
